 Task: Choose want something in particular? Select the data files you are most interested in and Select Articles.
Action: Mouse moved to (537, 63)
Screenshot: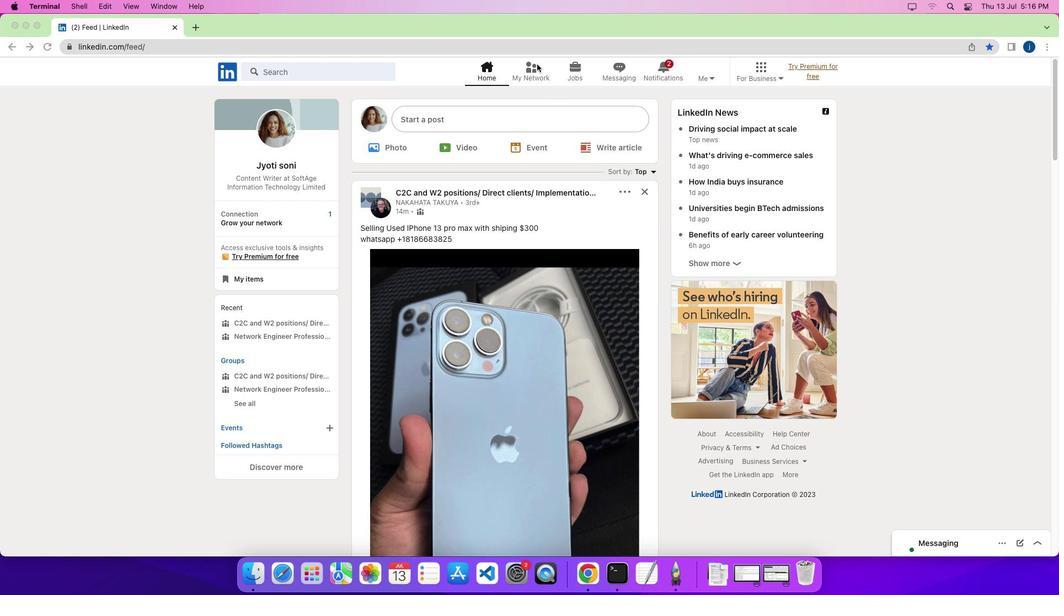 
Action: Mouse pressed left at (537, 63)
Screenshot: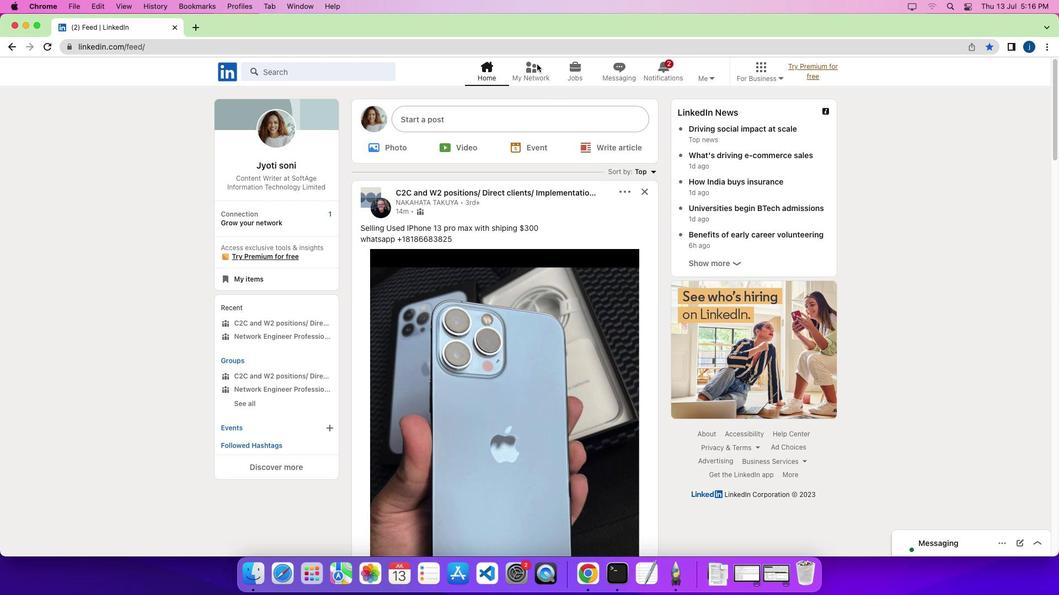 
Action: Mouse pressed left at (537, 63)
Screenshot: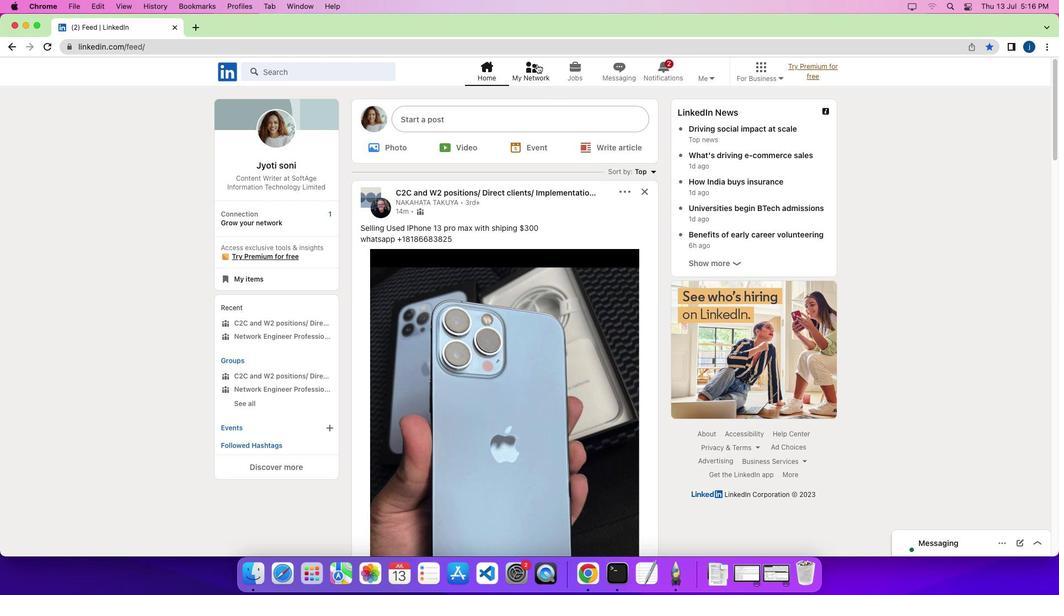 
Action: Mouse moved to (266, 152)
Screenshot: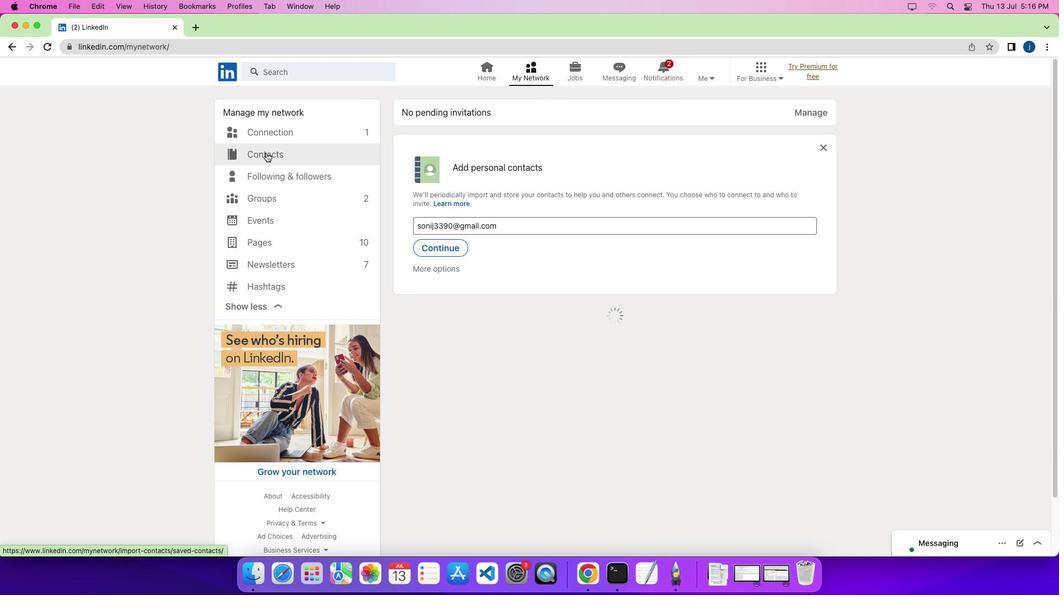 
Action: Mouse pressed left at (266, 152)
Screenshot: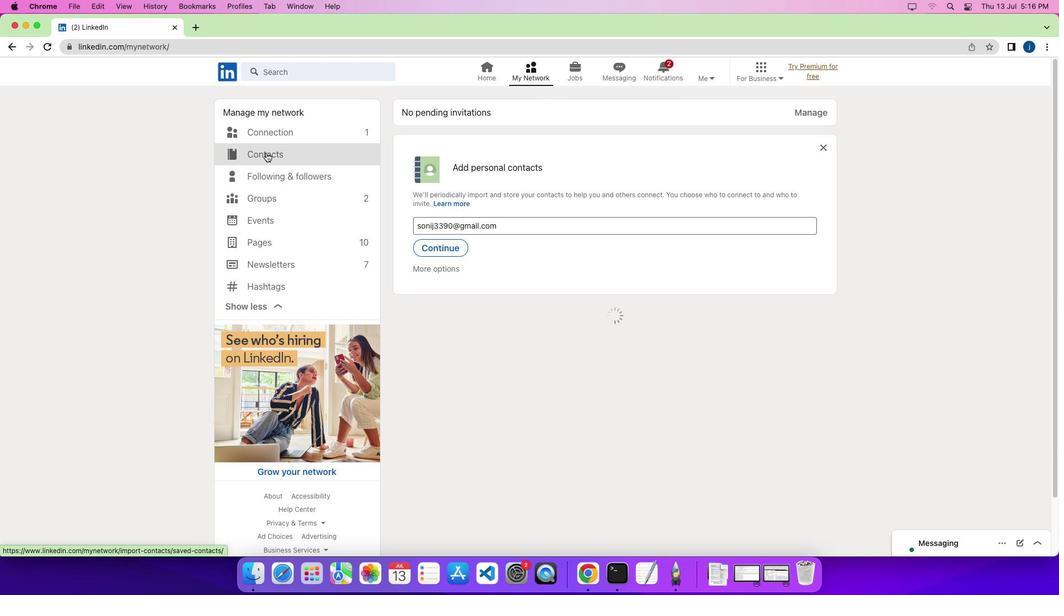 
Action: Mouse moved to (717, 177)
Screenshot: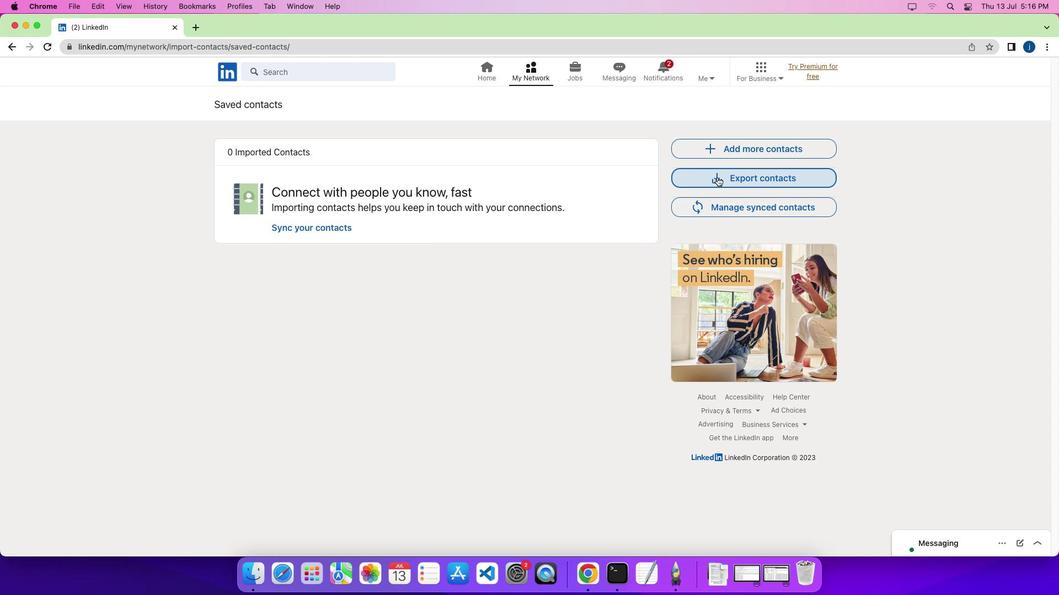 
Action: Mouse pressed left at (717, 177)
Screenshot: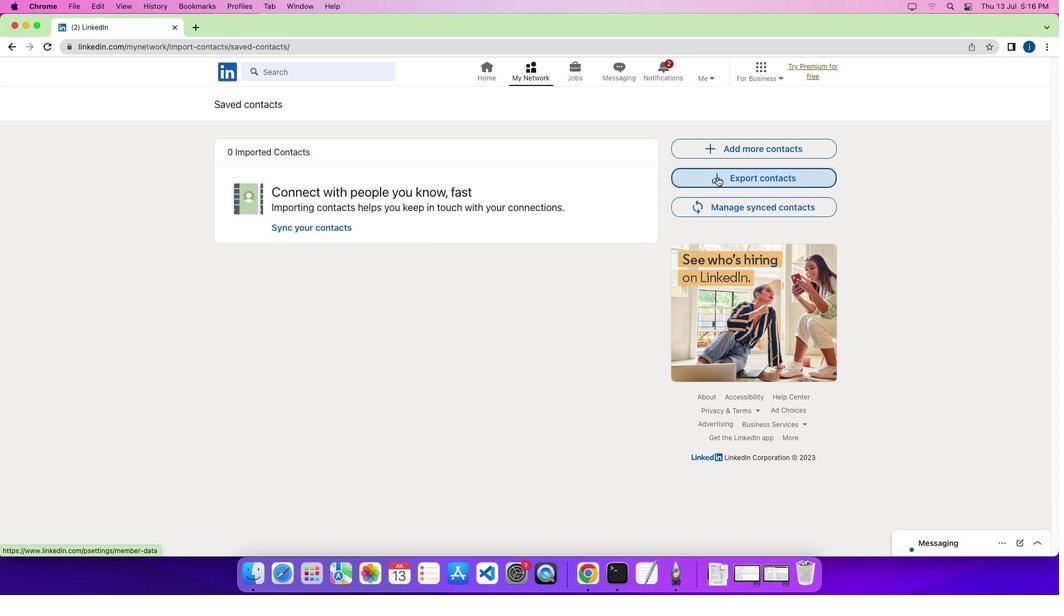 
Action: Mouse moved to (423, 210)
Screenshot: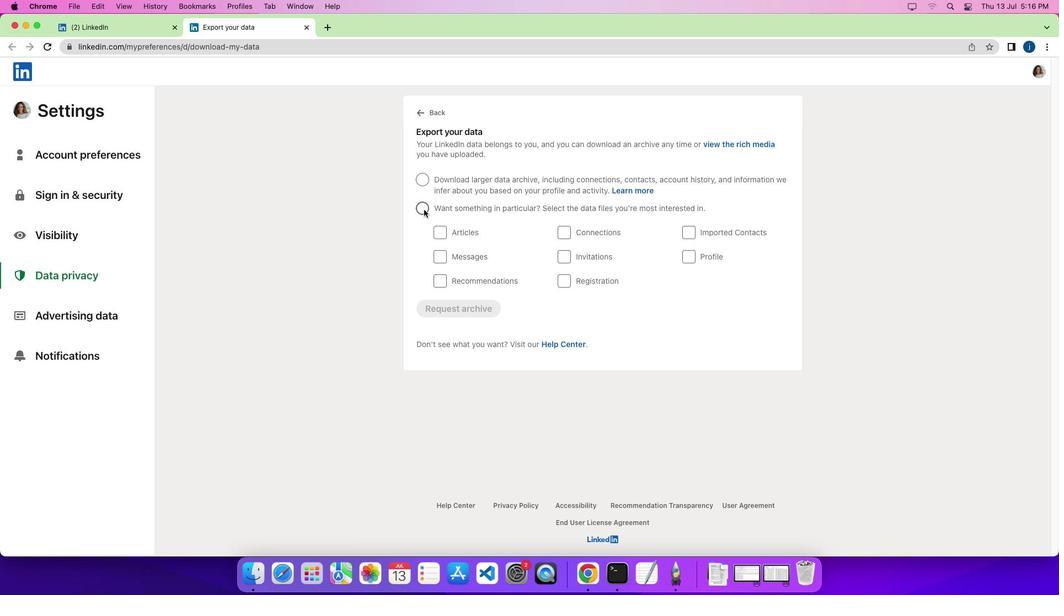 
Action: Mouse pressed left at (423, 210)
Screenshot: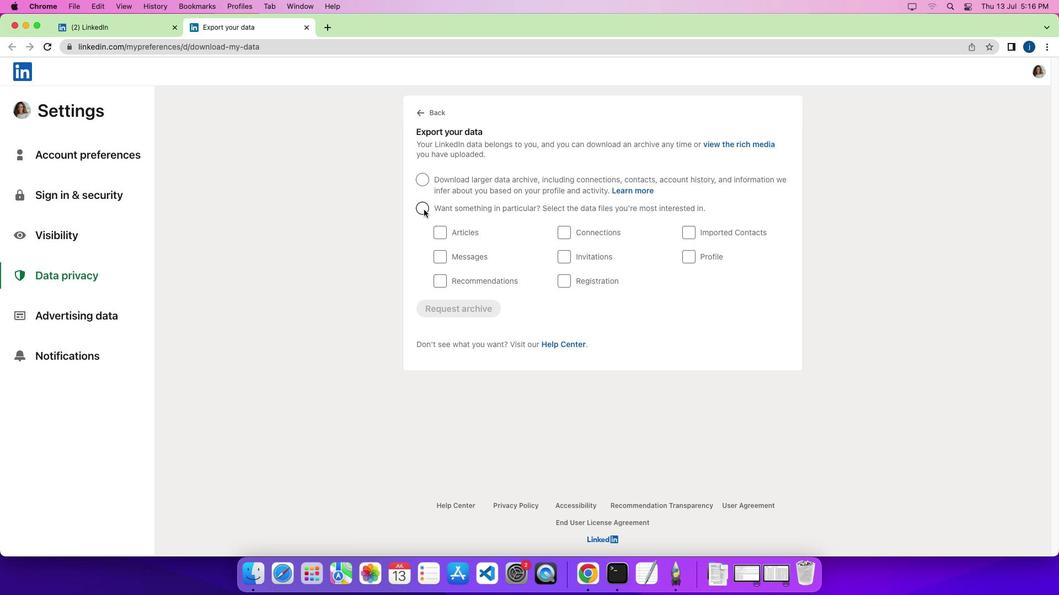 
Action: Mouse moved to (446, 228)
Screenshot: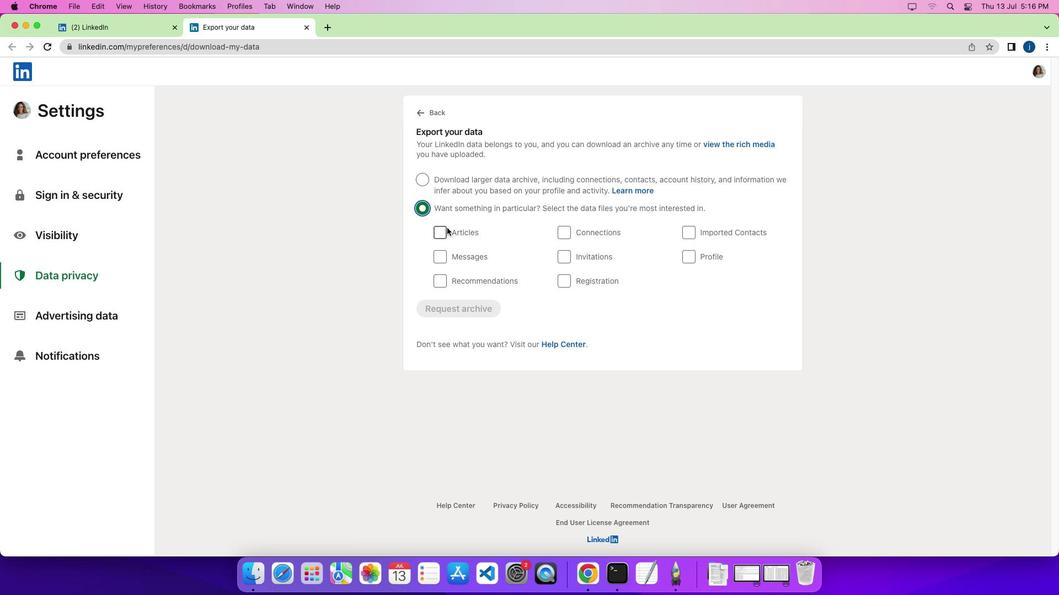 
